 Task: Use the formula "HEX2BIN" in spreadsheet "Project portfolio".
Action: Mouse moved to (121, 114)
Screenshot: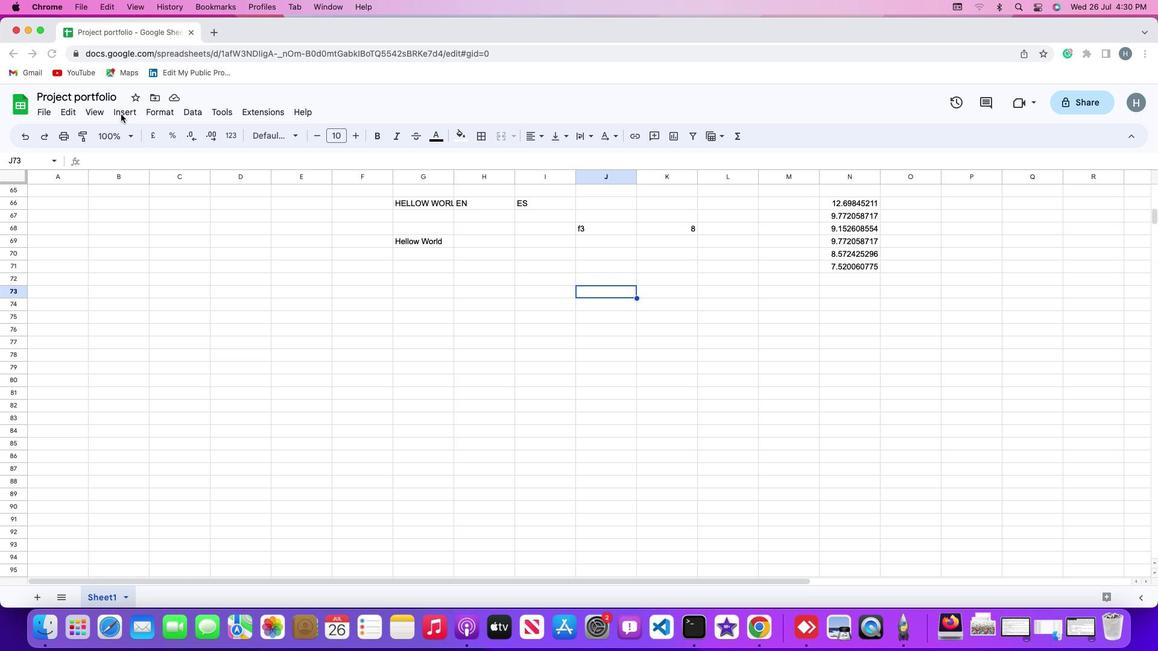 
Action: Mouse pressed left at (121, 114)
Screenshot: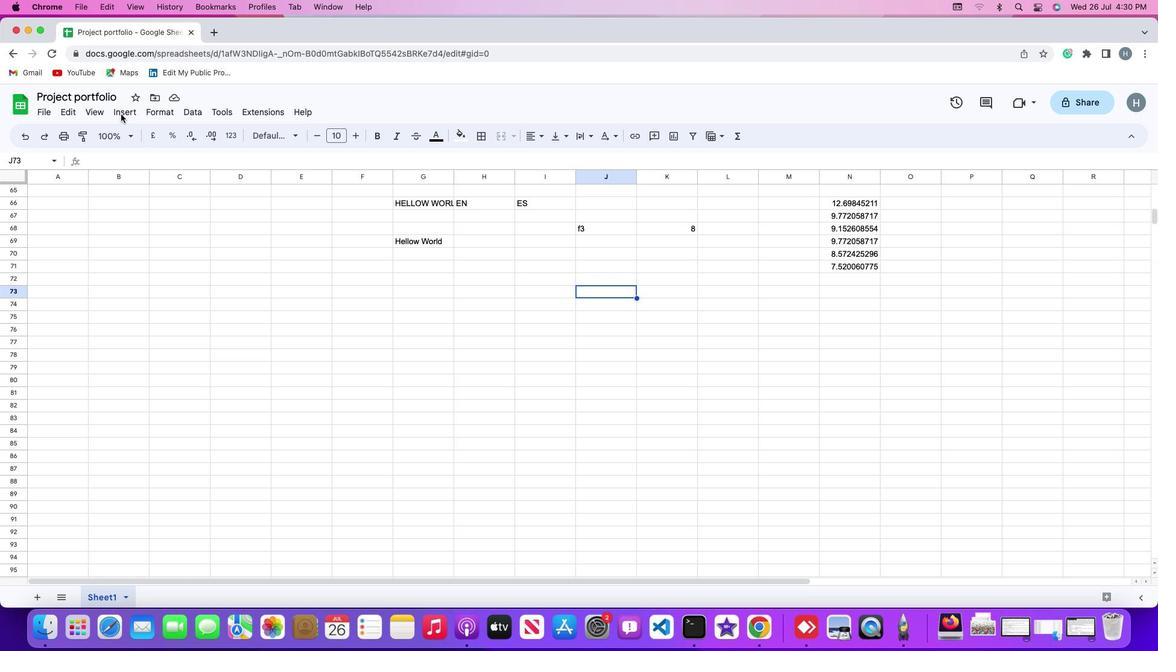 
Action: Mouse pressed left at (121, 114)
Screenshot: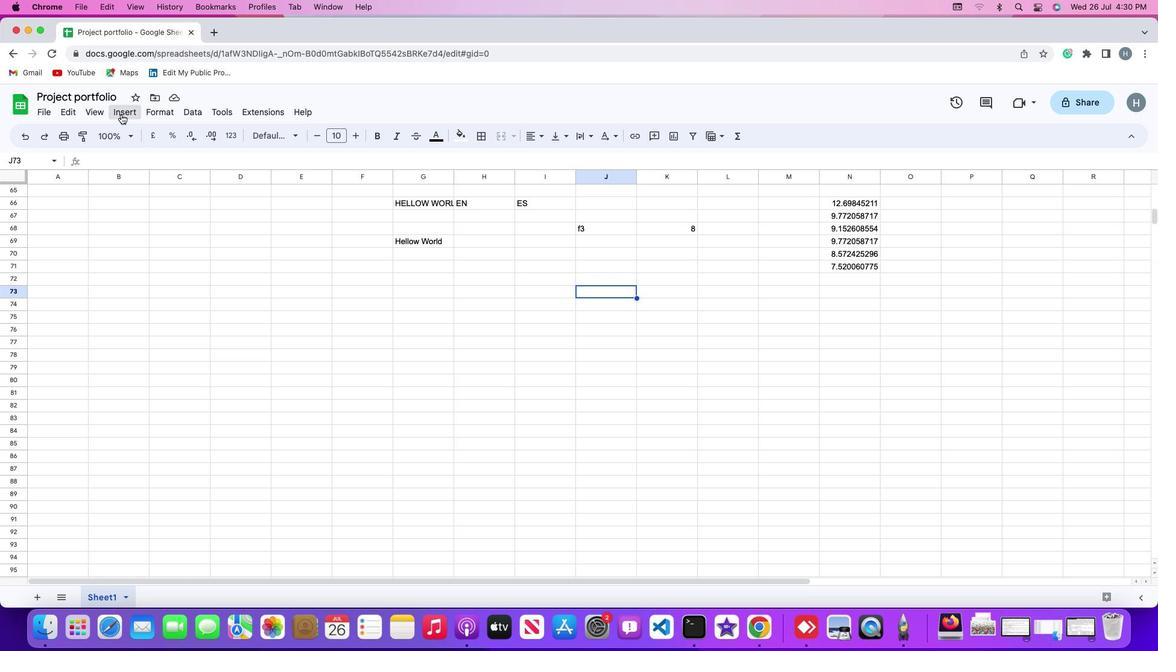 
Action: Mouse moved to (121, 118)
Screenshot: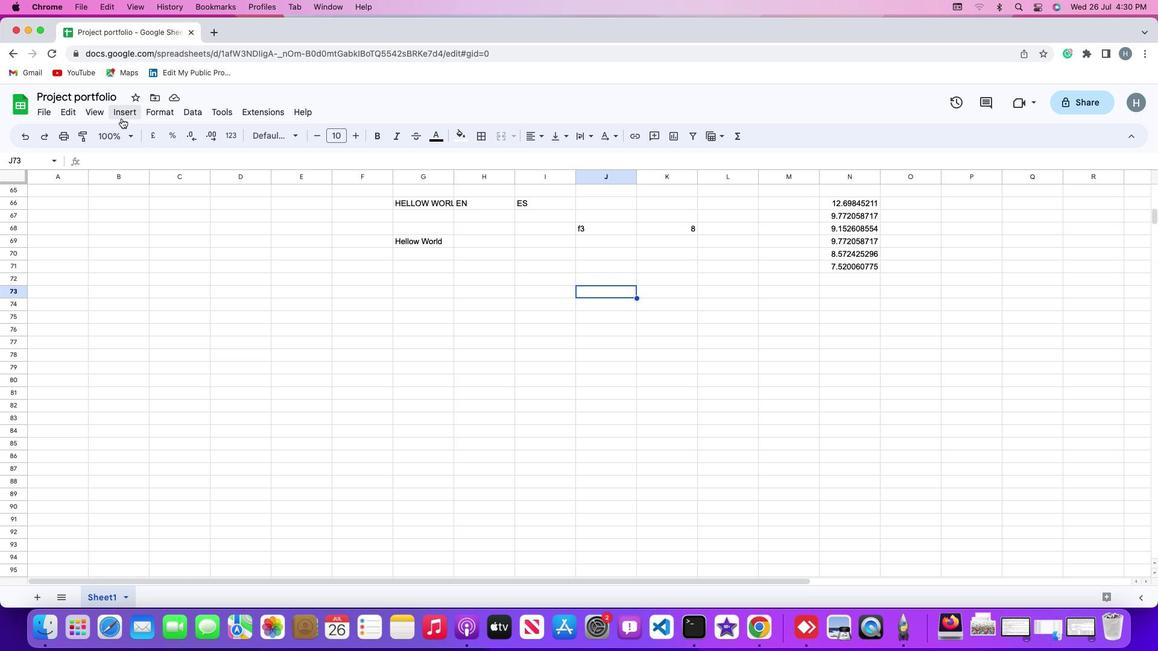 
Action: Mouse pressed left at (121, 118)
Screenshot: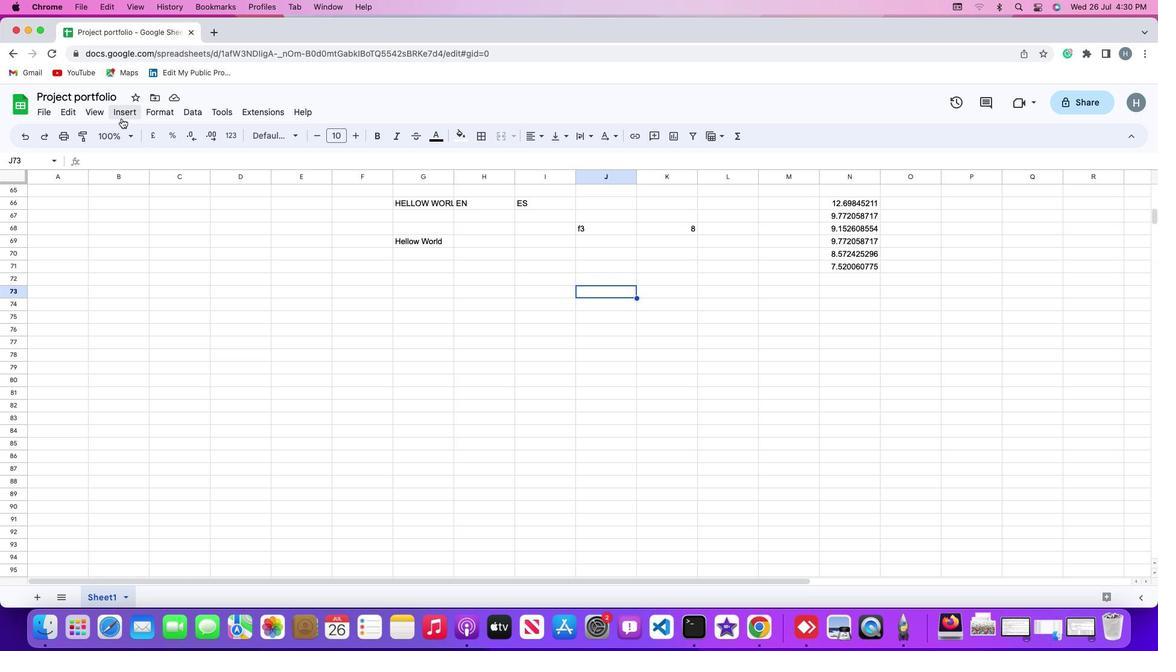 
Action: Mouse moved to (146, 301)
Screenshot: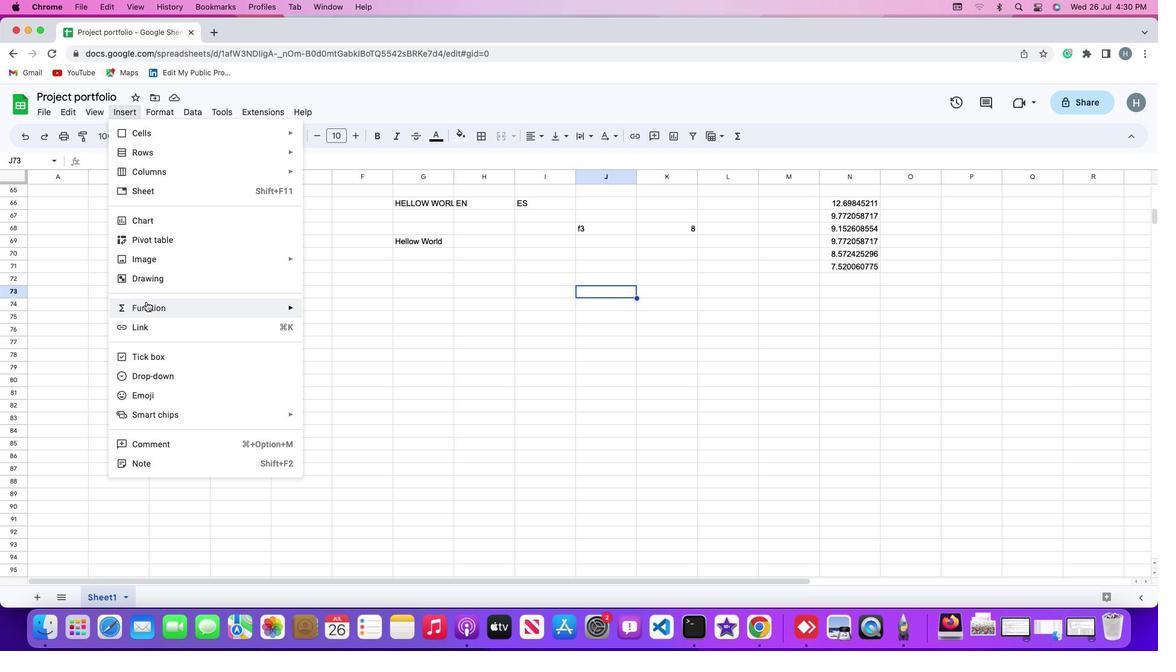 
Action: Mouse pressed left at (146, 301)
Screenshot: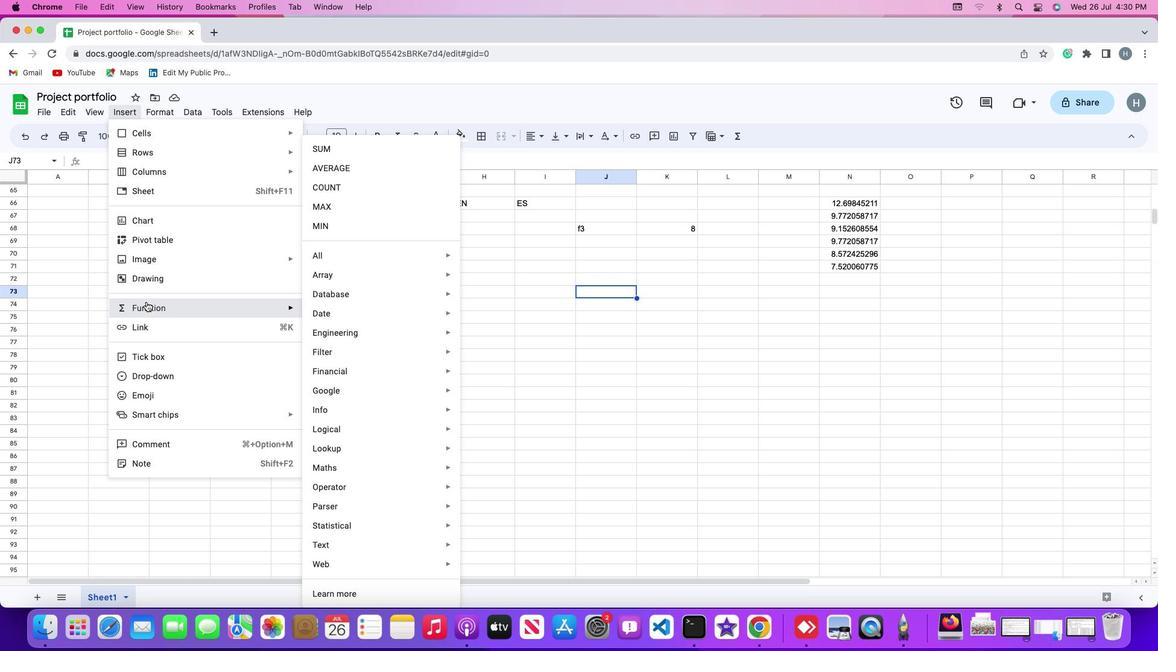 
Action: Mouse moved to (357, 259)
Screenshot: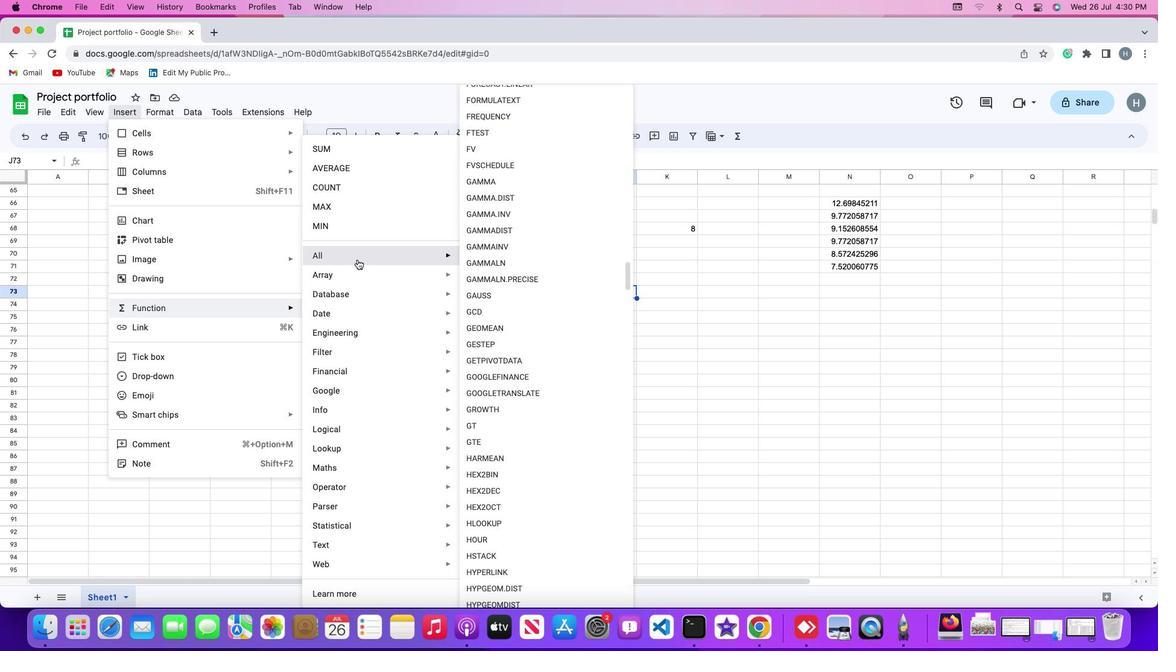 
Action: Mouse pressed left at (357, 259)
Screenshot: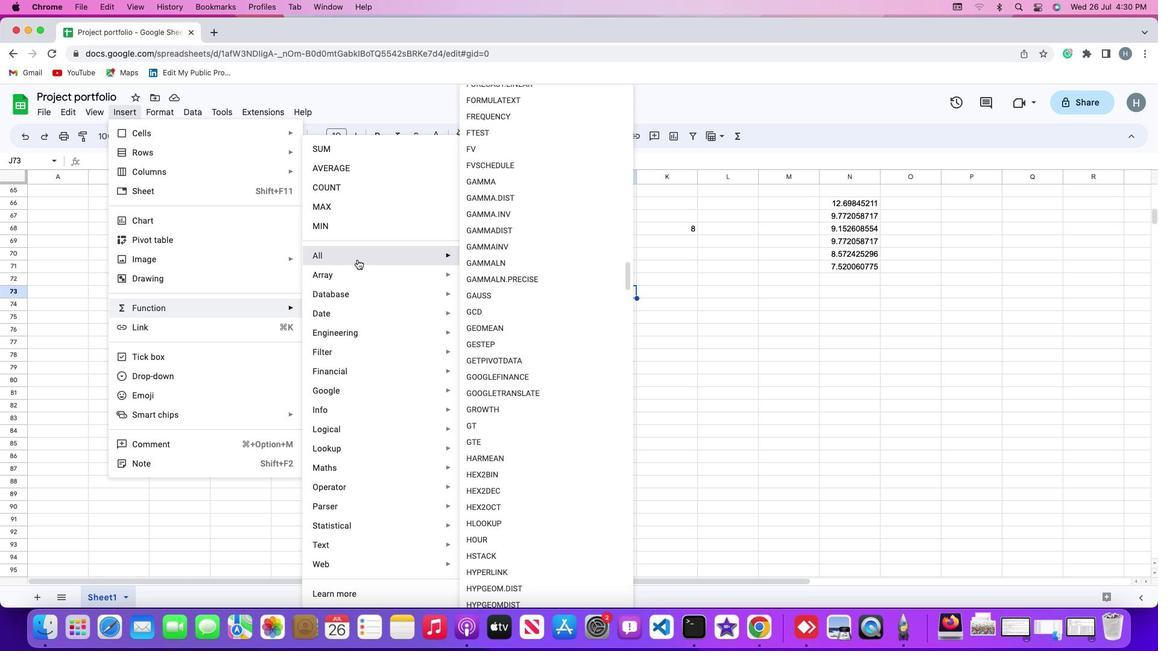 
Action: Mouse moved to (494, 483)
Screenshot: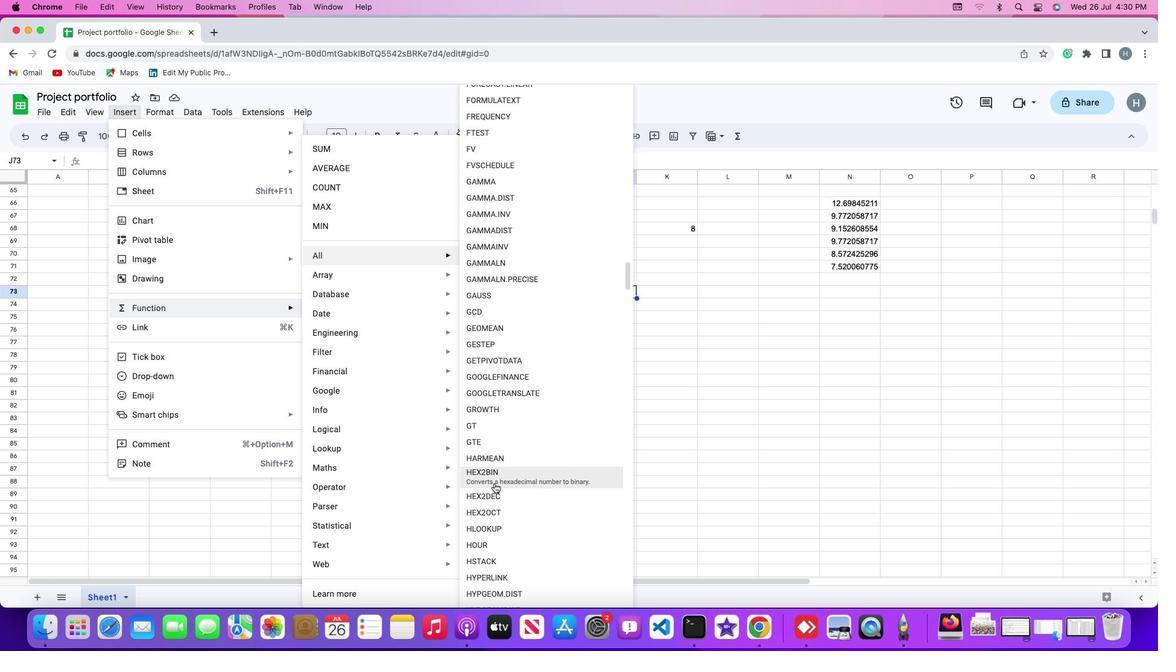 
Action: Mouse pressed left at (494, 483)
Screenshot: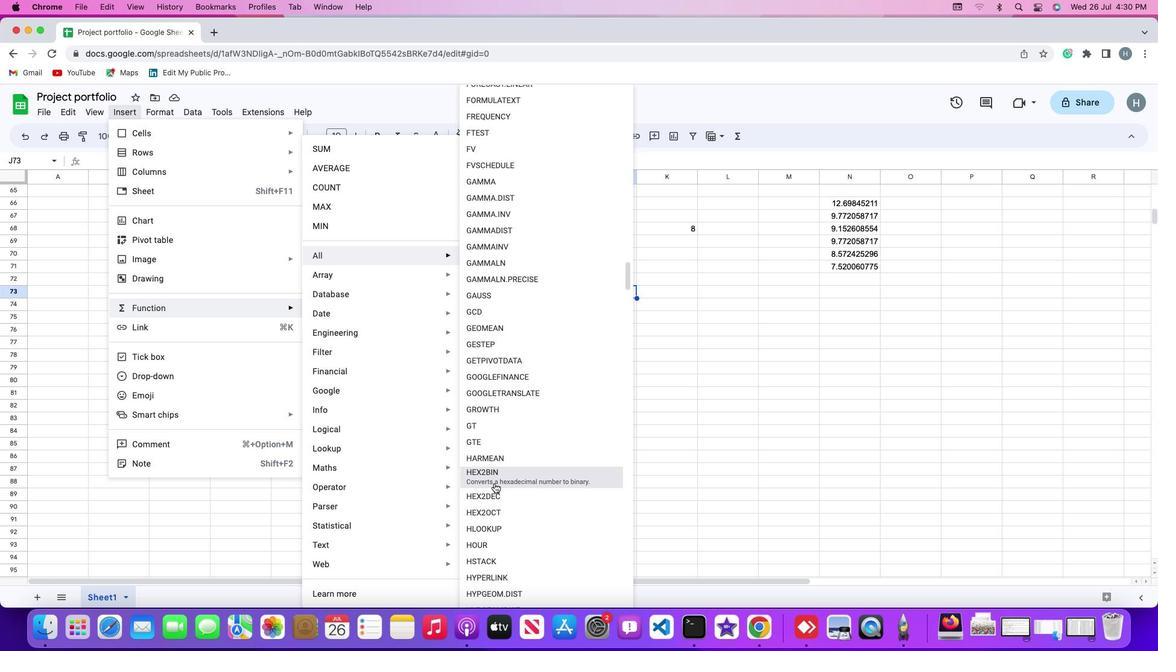 
Action: Mouse moved to (593, 226)
Screenshot: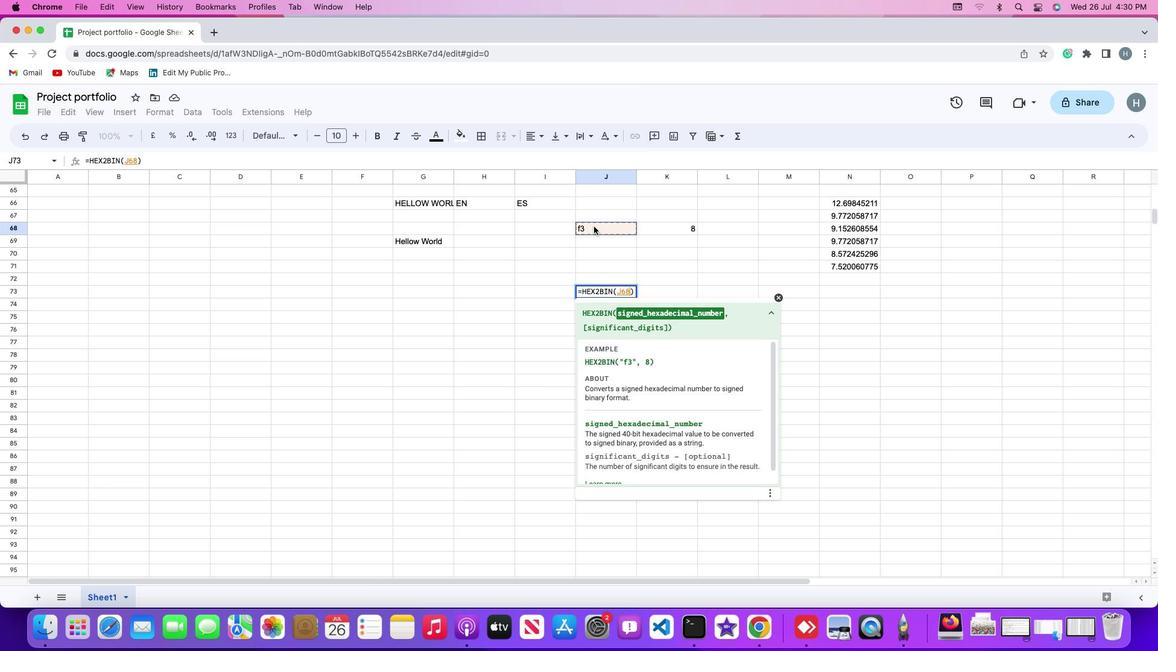 
Action: Mouse pressed left at (593, 226)
Screenshot: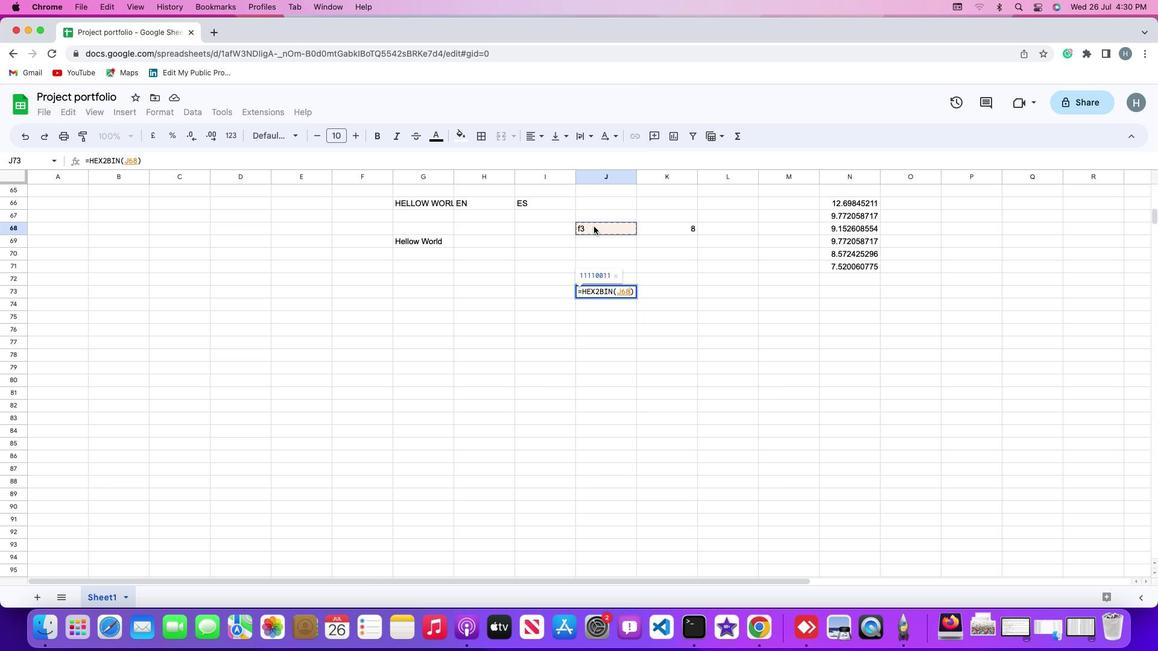 
Action: Mouse moved to (593, 236)
Screenshot: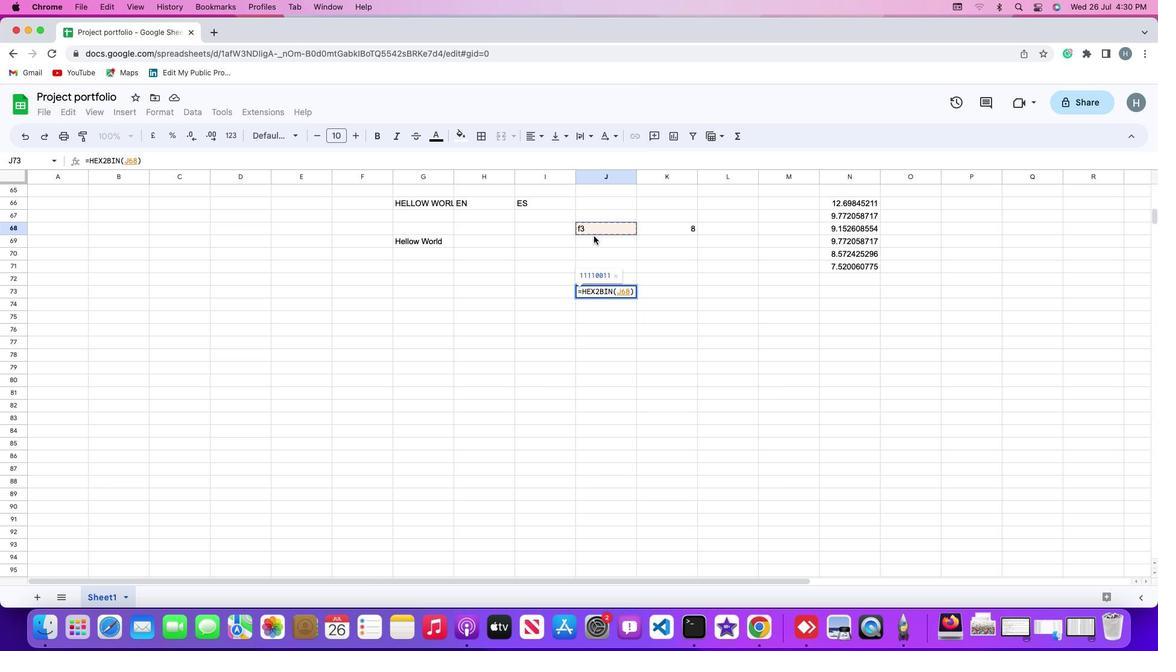 
Action: Key pressed ','
Screenshot: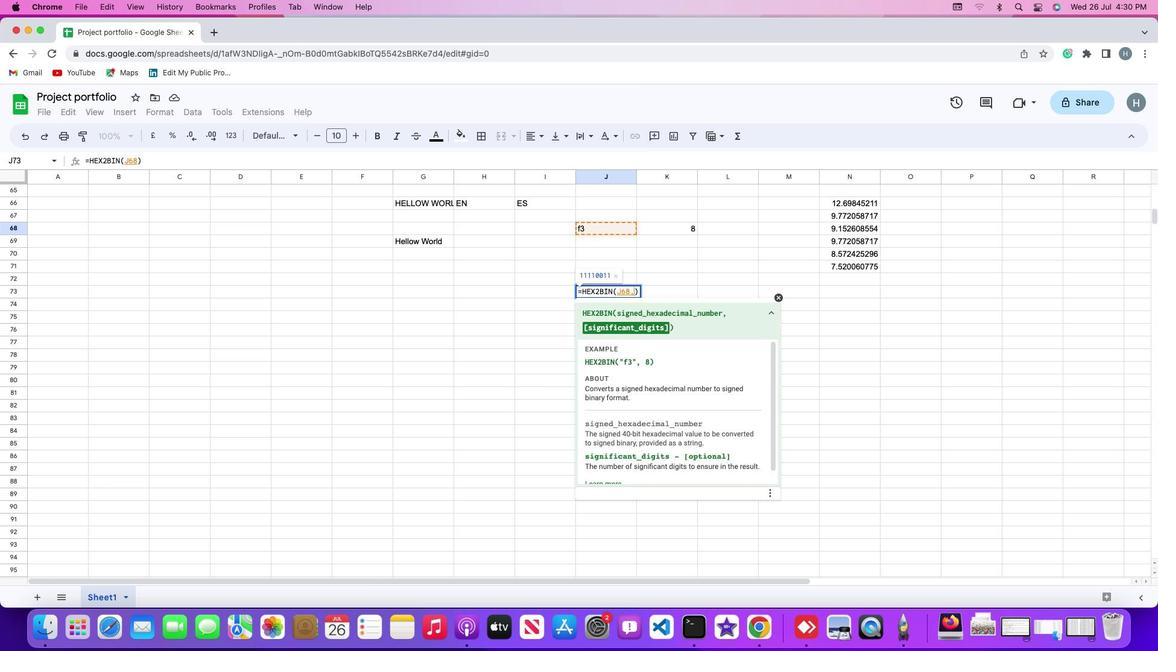 
Action: Mouse moved to (675, 229)
Screenshot: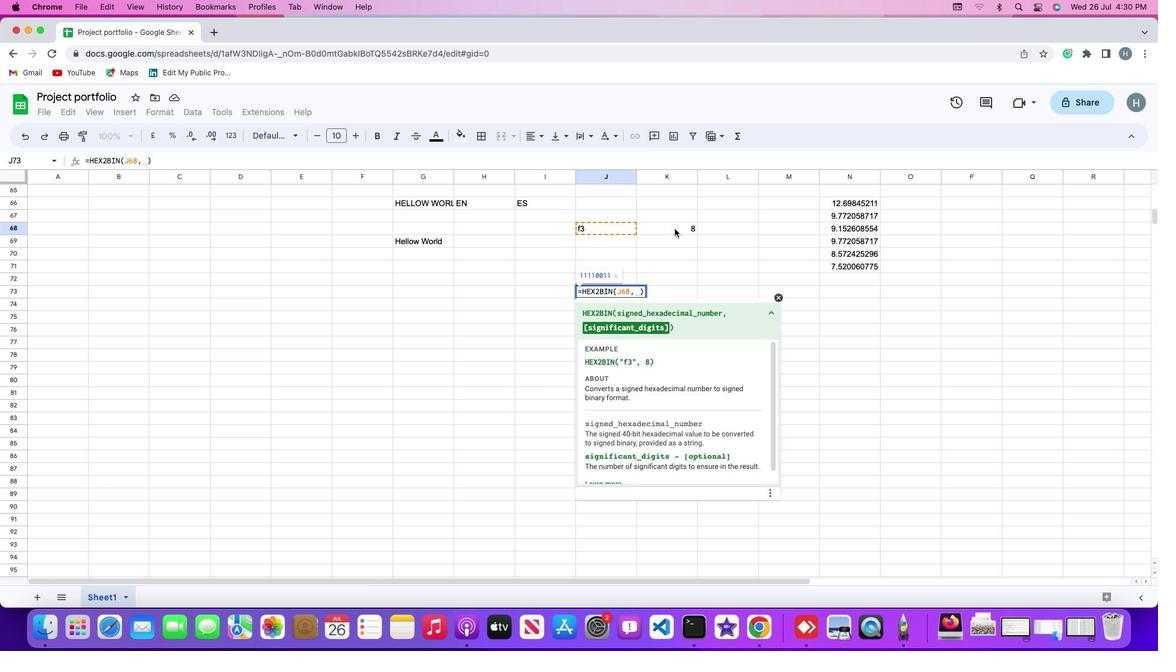 
Action: Mouse pressed left at (675, 229)
Screenshot: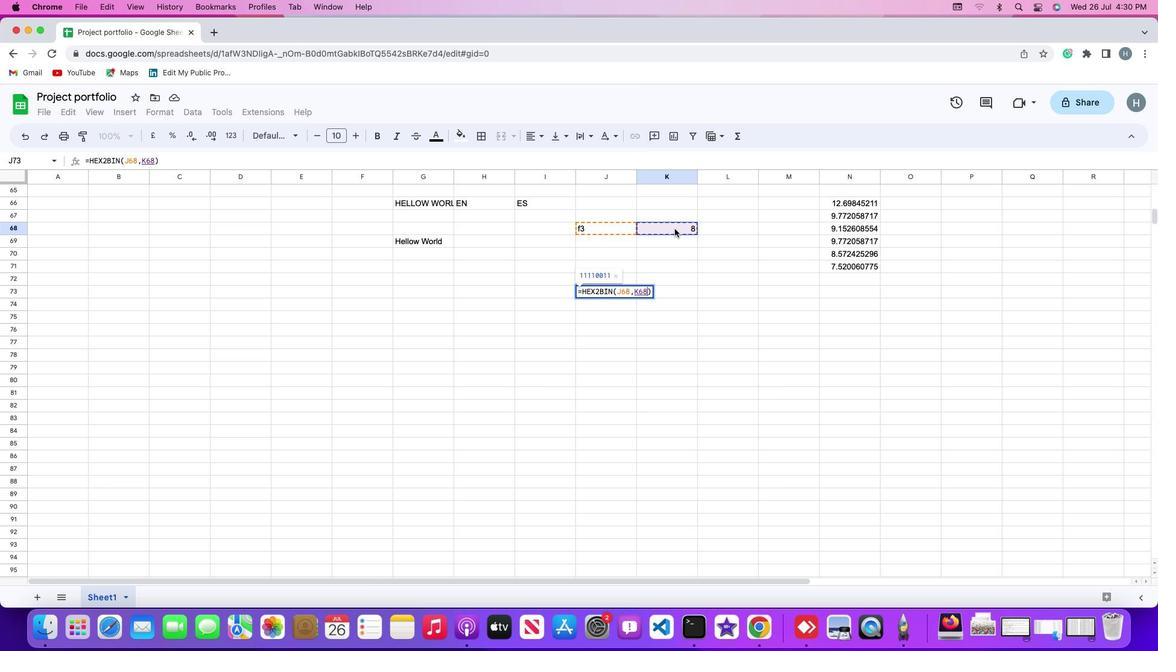 
Action: Key pressed Key.enter
Screenshot: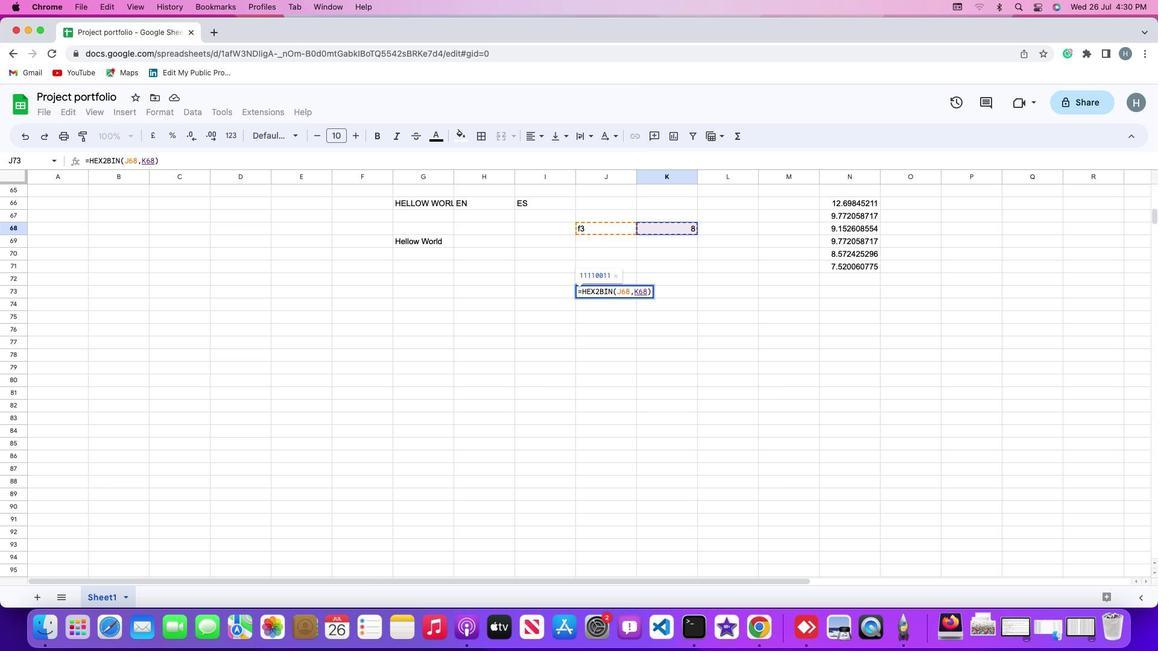 
Action: Mouse moved to (673, 229)
Screenshot: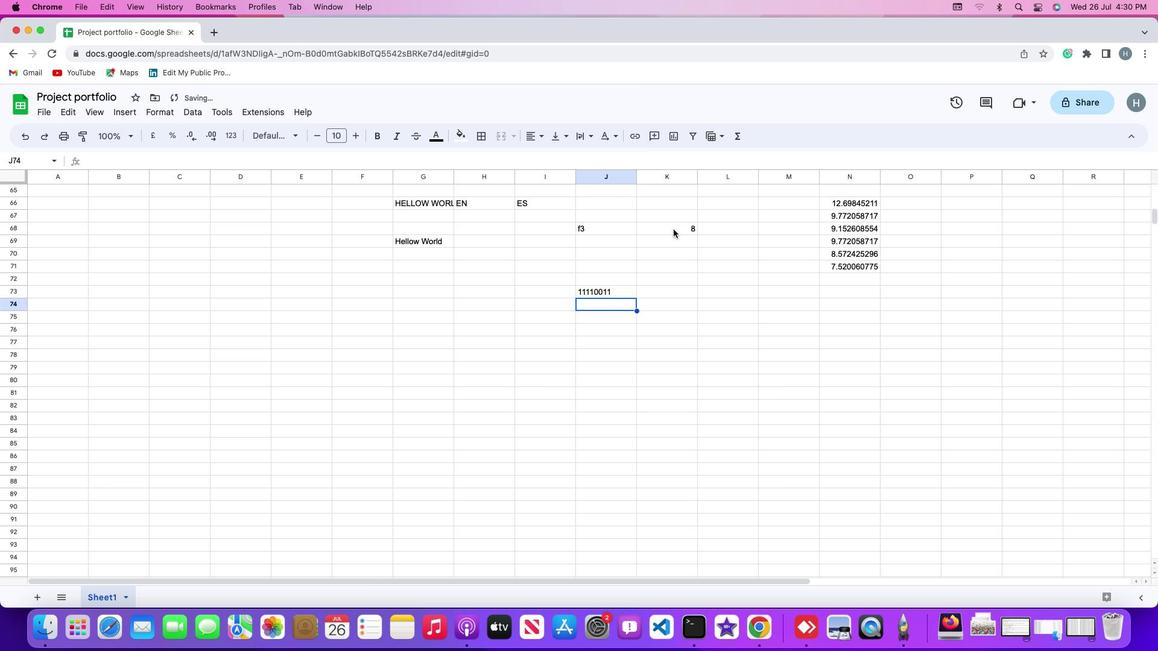 
